 Task: Look for agents in the Las Vegas area.
Action: Mouse moved to (803, 215)
Screenshot: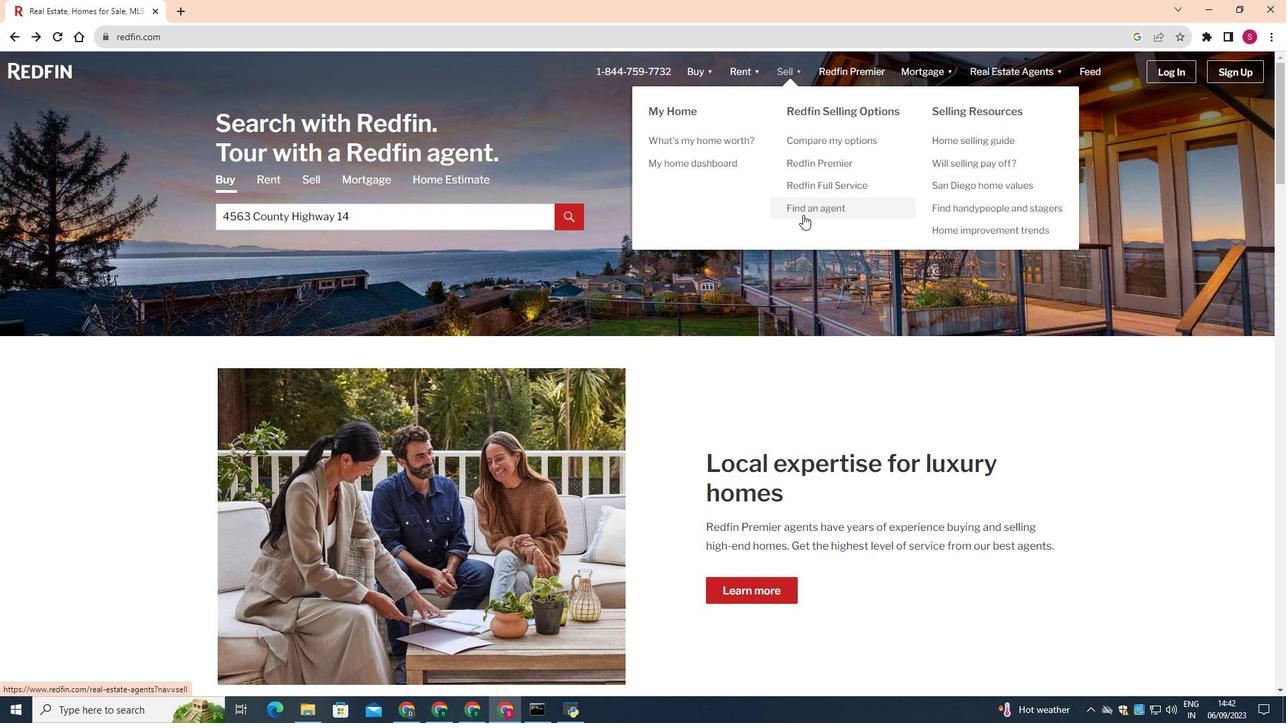 
Action: Mouse pressed left at (803, 215)
Screenshot: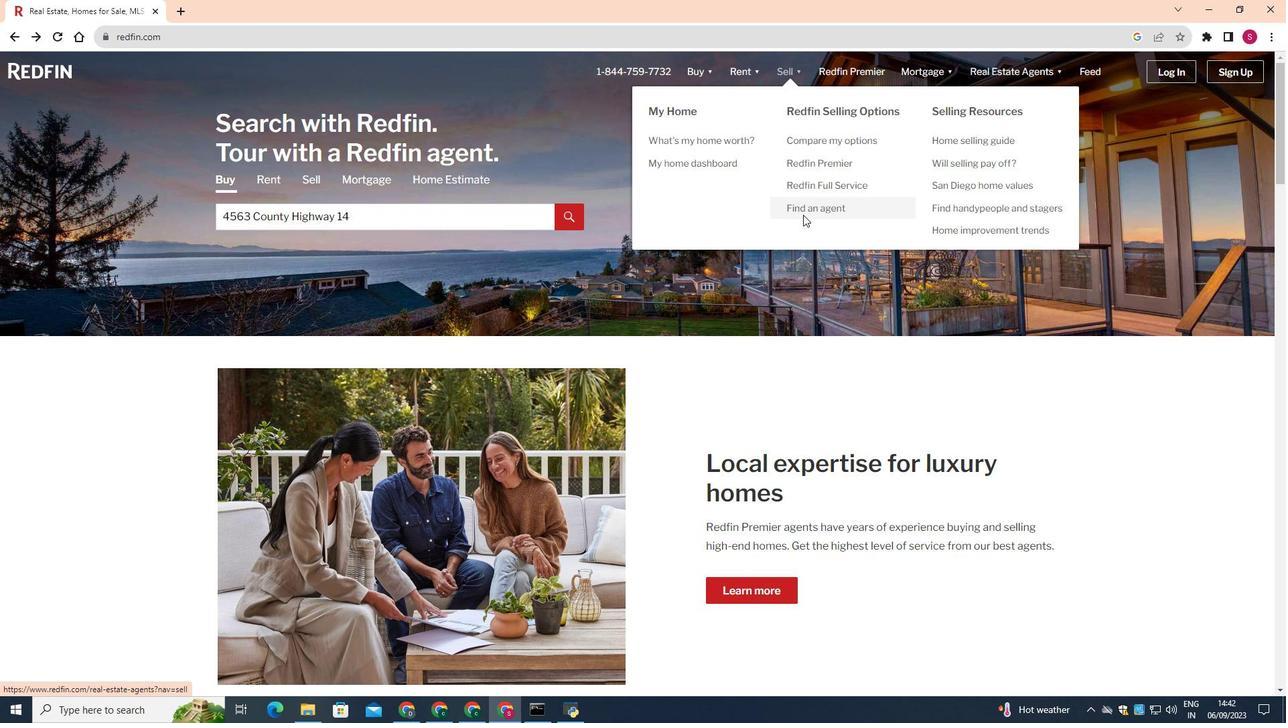 
Action: Mouse moved to (336, 416)
Screenshot: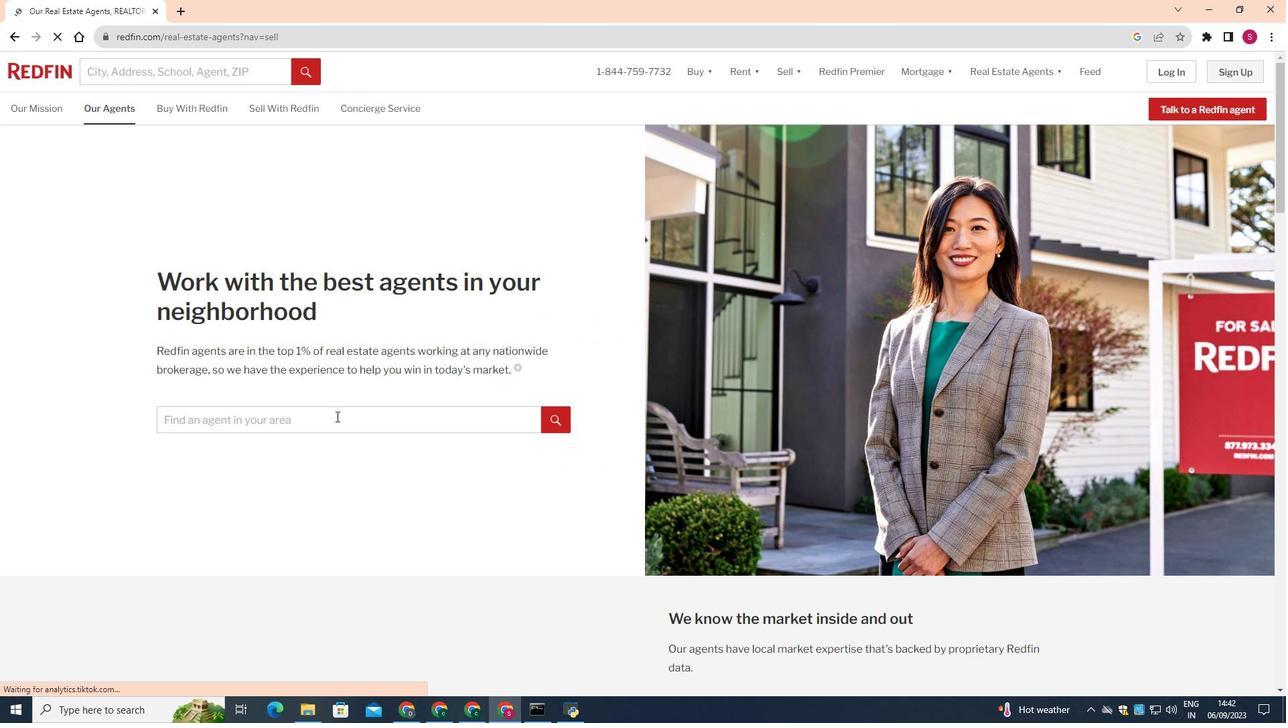 
Action: Mouse pressed left at (336, 416)
Screenshot: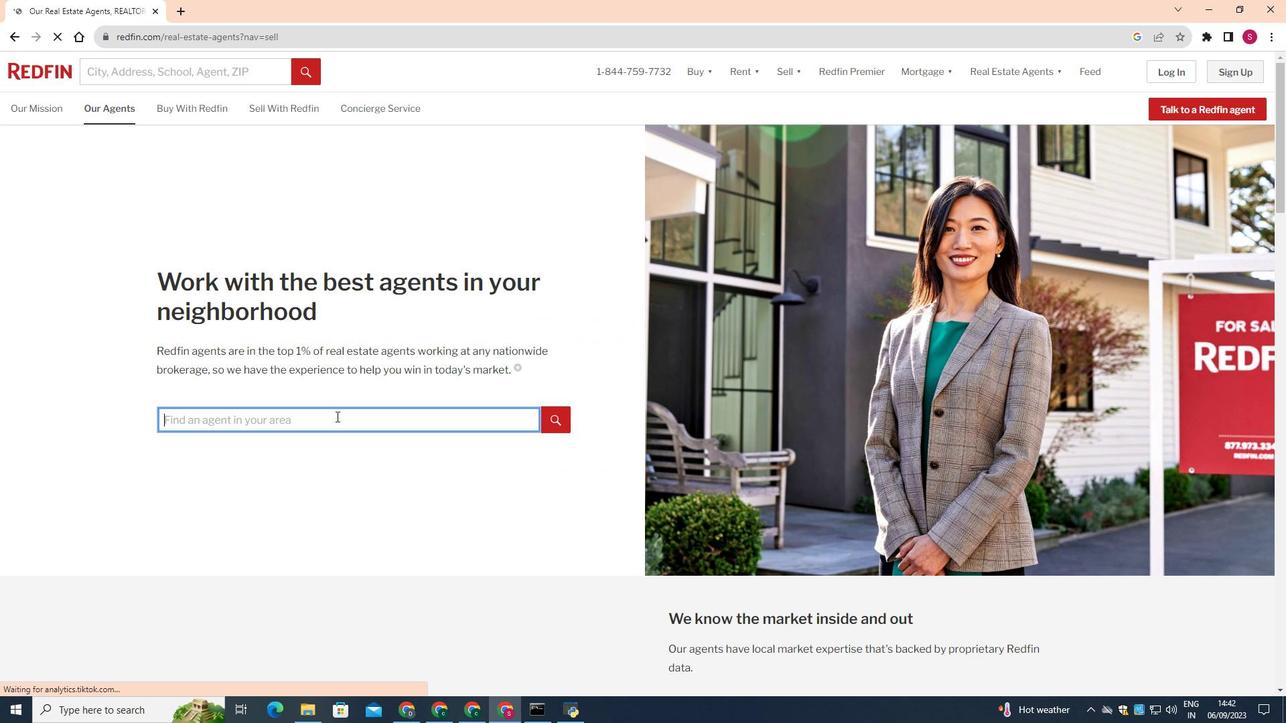 
Action: Mouse moved to (336, 416)
Screenshot: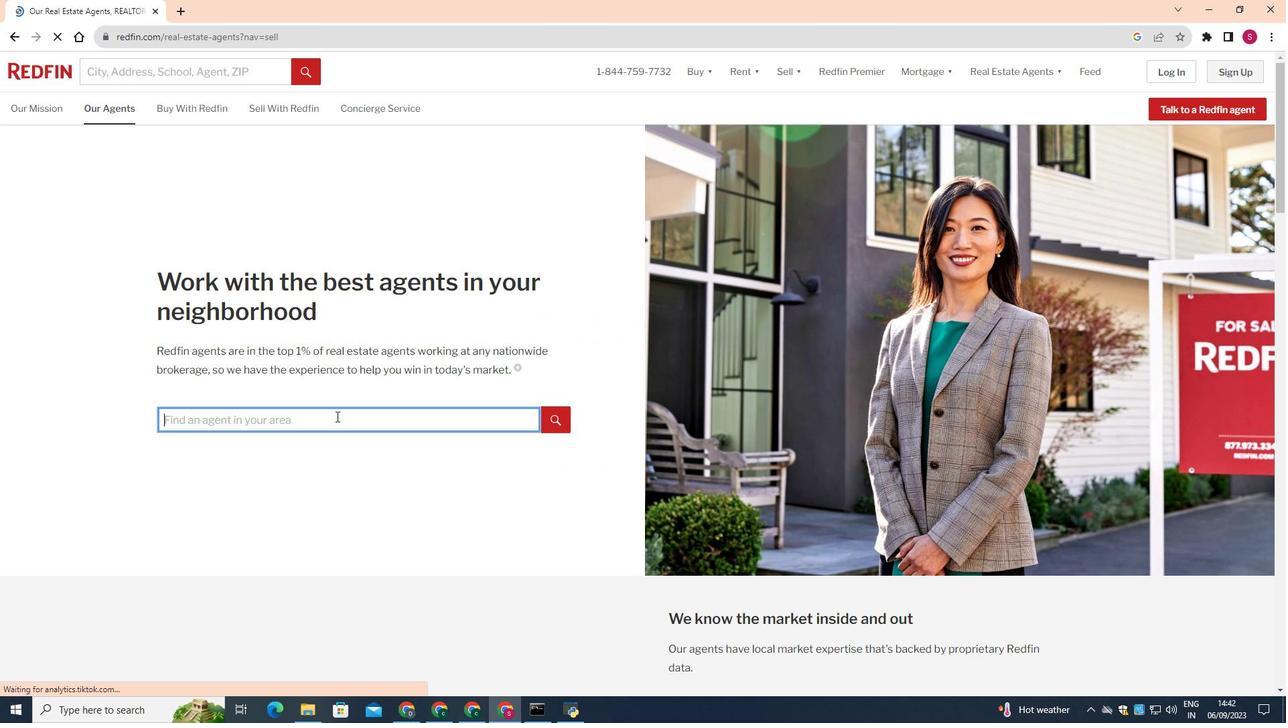
Action: Key pressed <Key.shift>Las<Key.space><Key.shift>Vegas
Screenshot: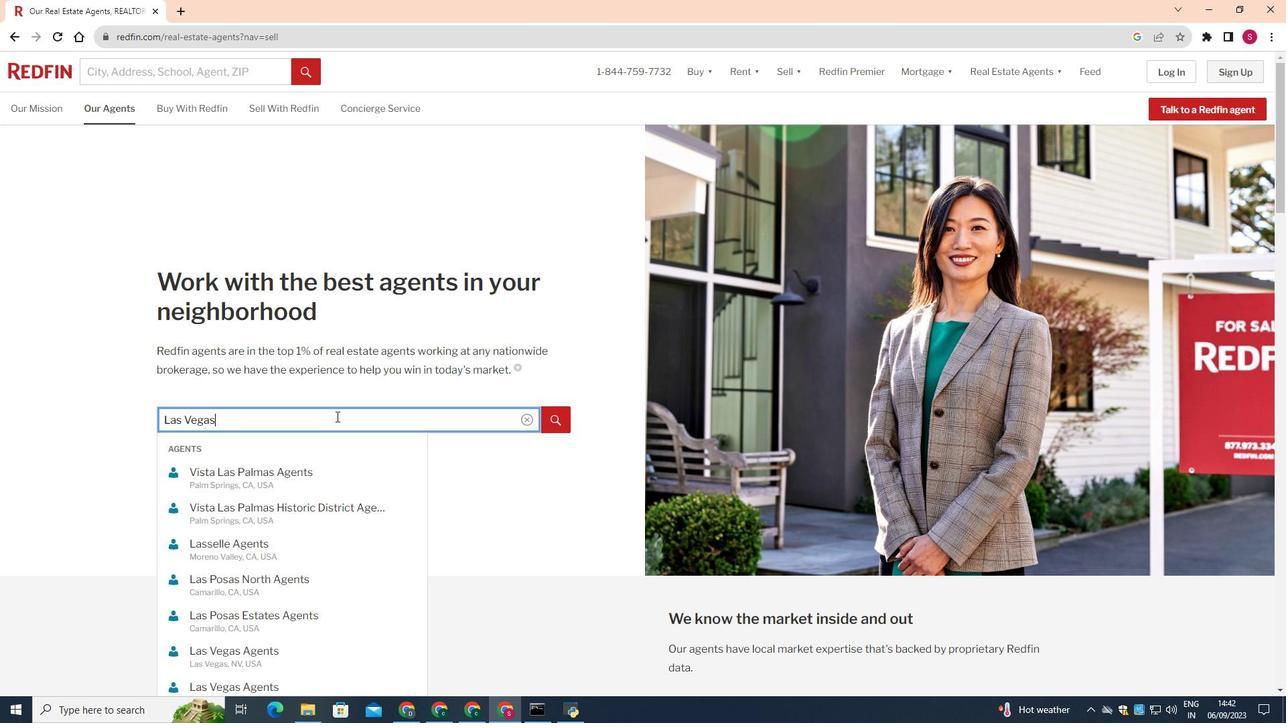 
Action: Mouse moved to (276, 471)
Screenshot: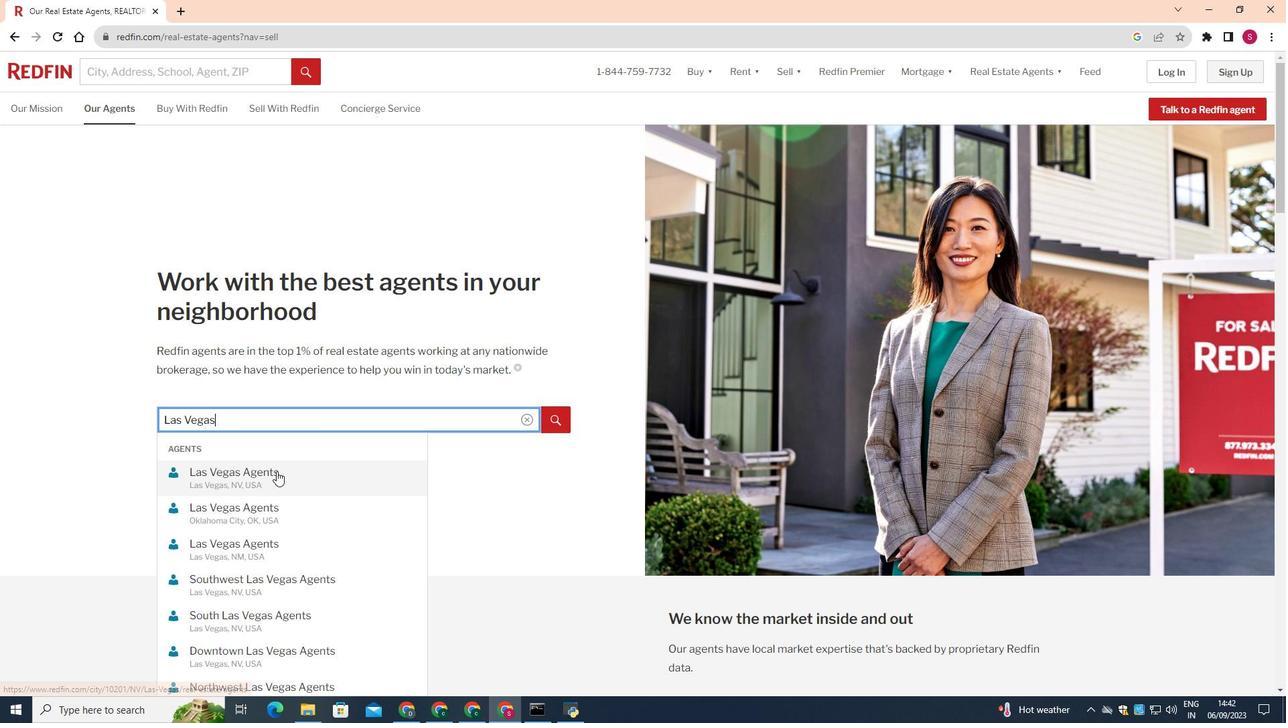 
Action: Mouse pressed left at (276, 471)
Screenshot: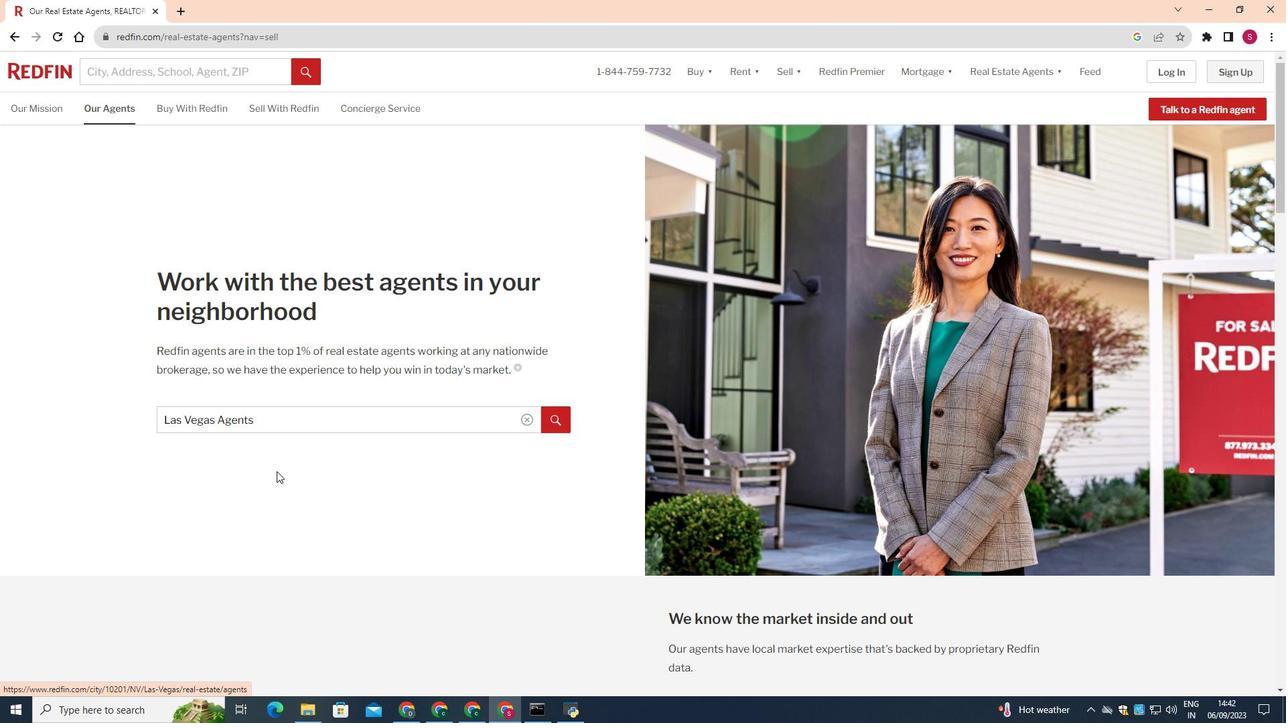 
Action: Mouse moved to (543, 426)
Screenshot: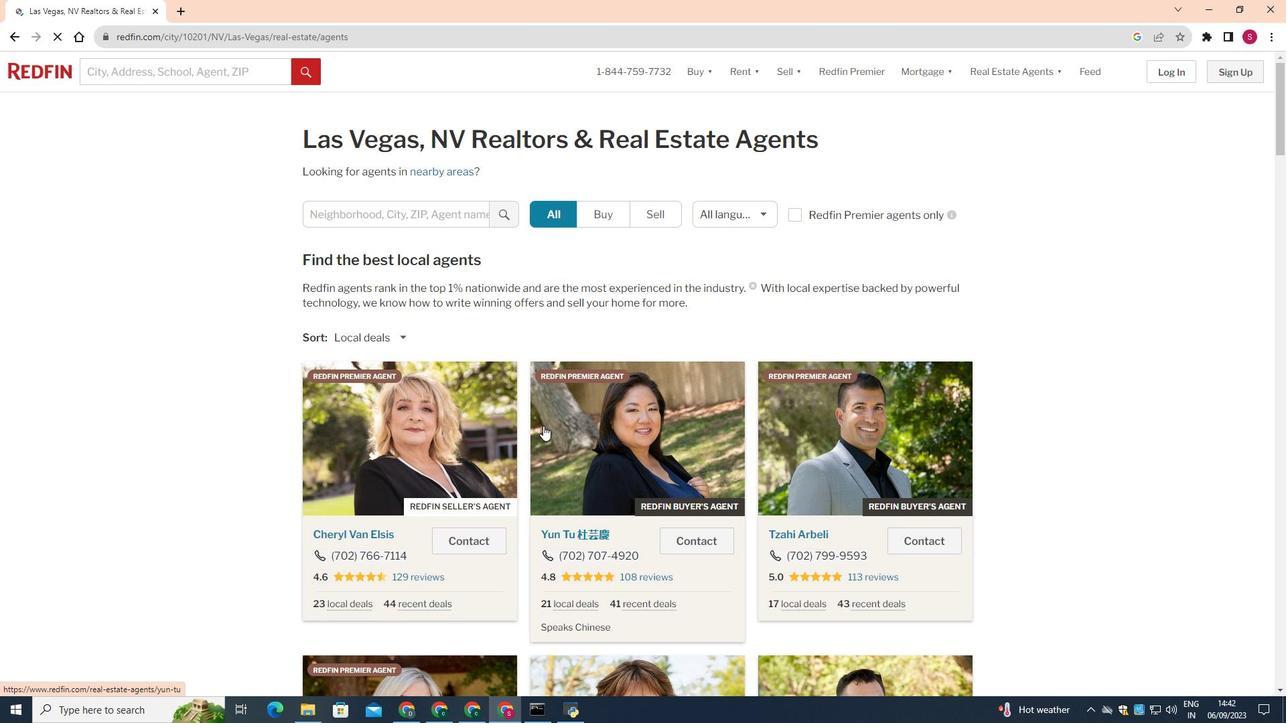 
